 Task: Delete the 'Conflicts' folder in Outlook to manage mailbox size.
Action: Mouse moved to (33, 21)
Screenshot: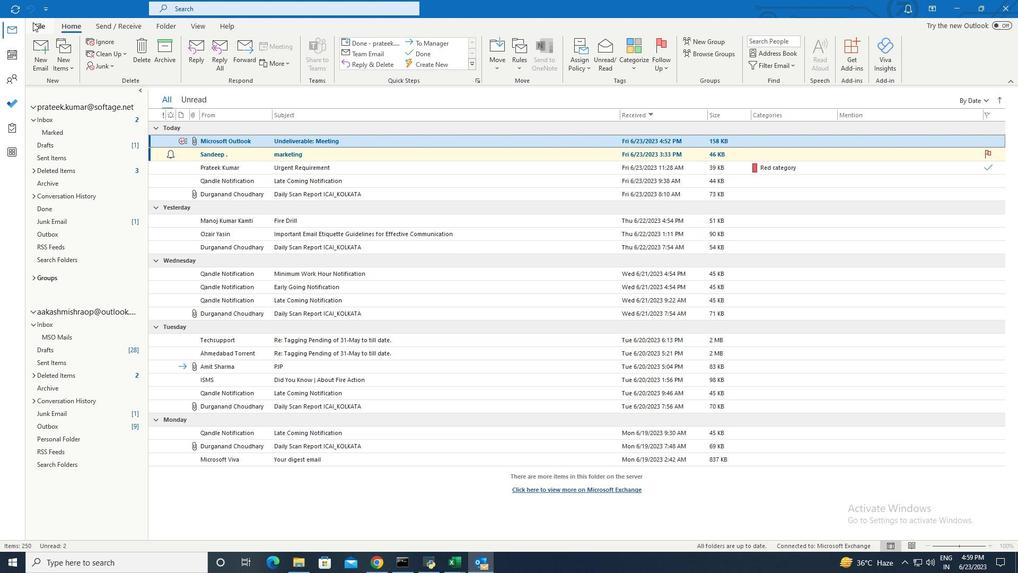 
Action: Mouse pressed left at (33, 21)
Screenshot: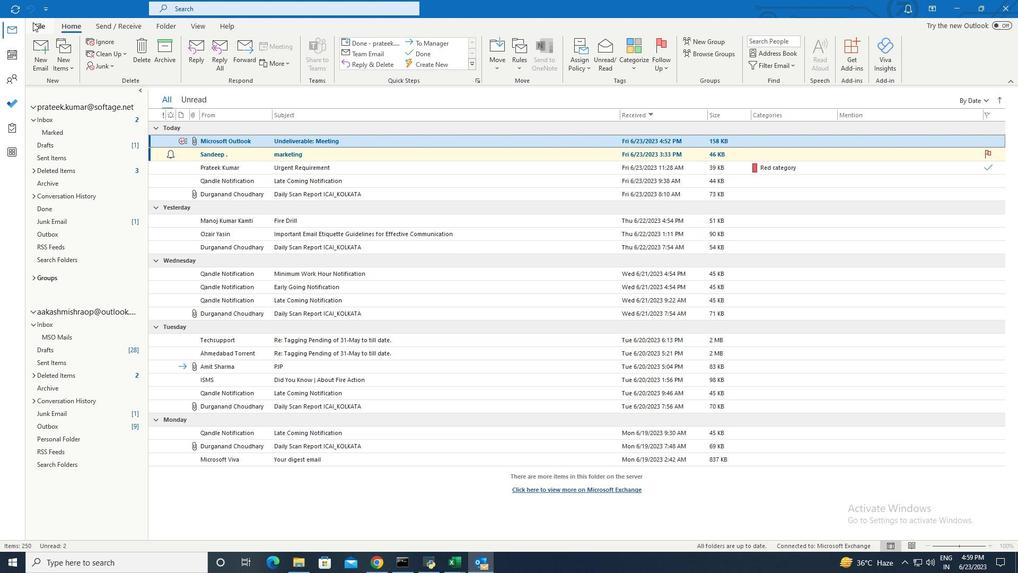 
Action: Mouse moved to (36, 58)
Screenshot: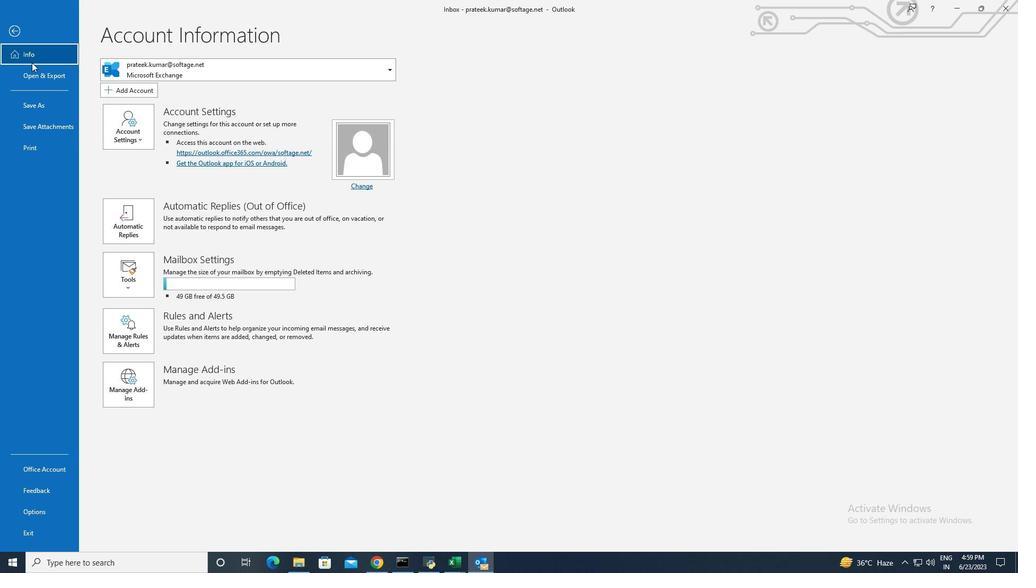 
Action: Mouse pressed left at (36, 58)
Screenshot: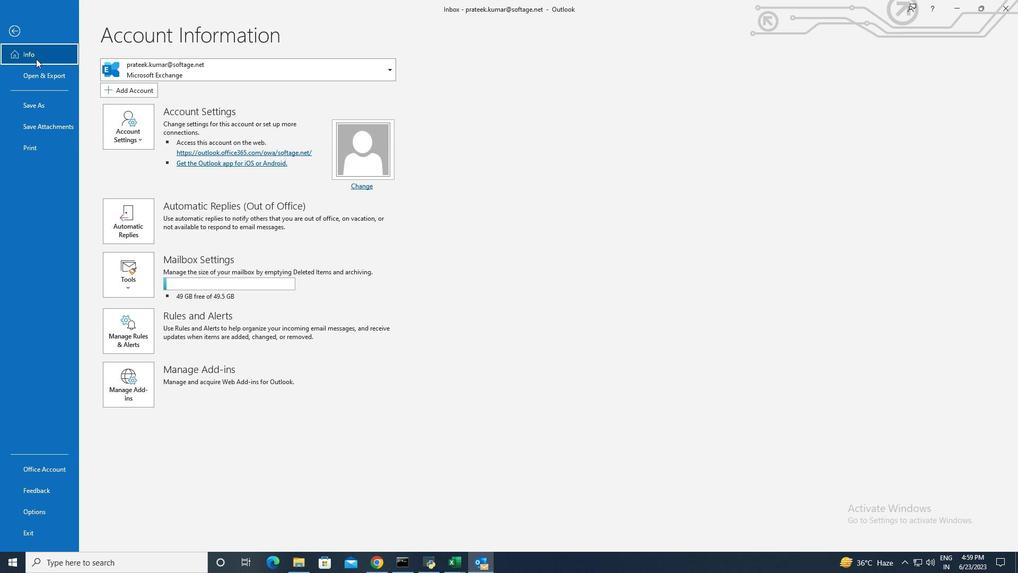 
Action: Mouse moved to (126, 273)
Screenshot: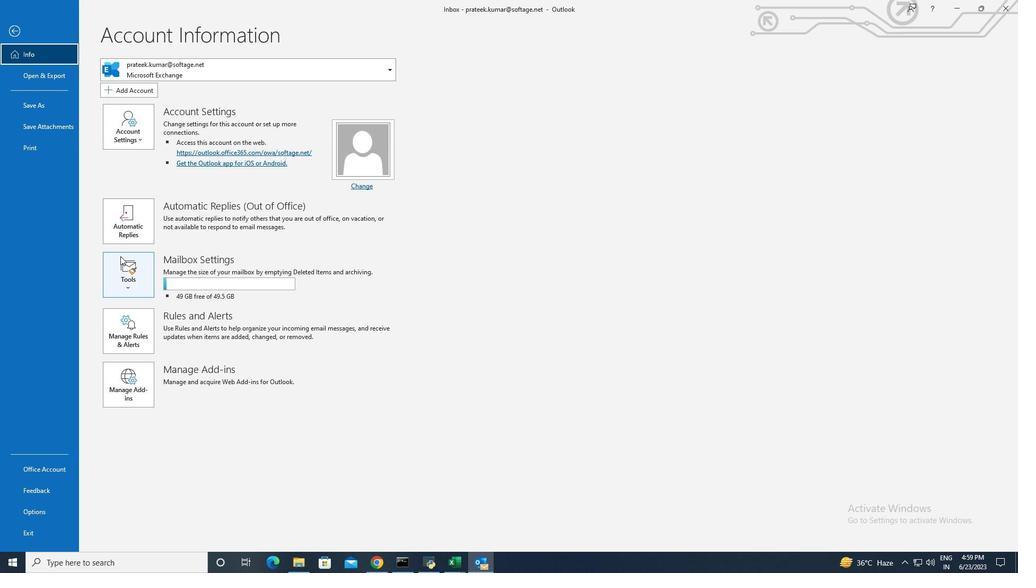 
Action: Mouse pressed left at (126, 273)
Screenshot: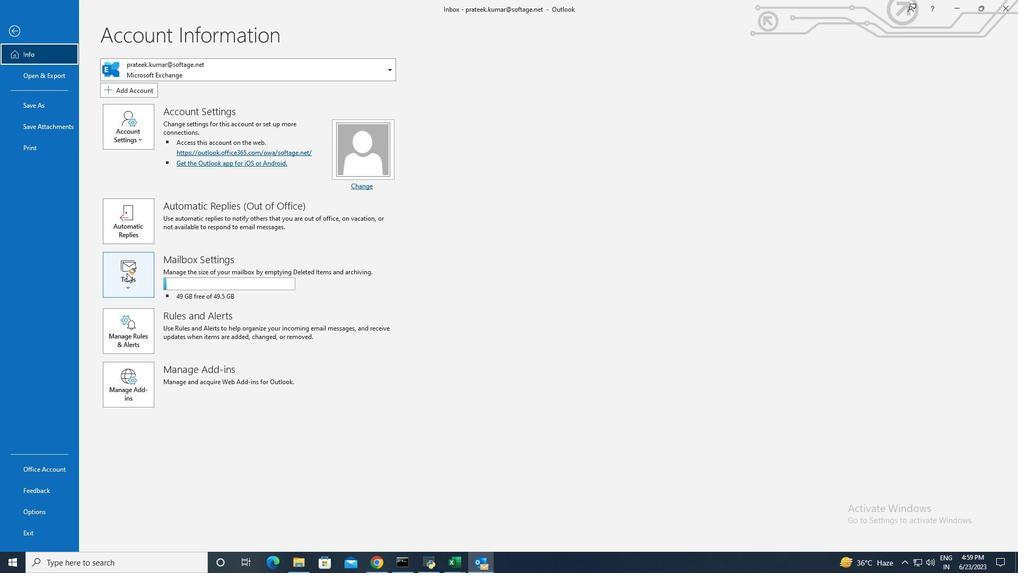 
Action: Mouse moved to (142, 315)
Screenshot: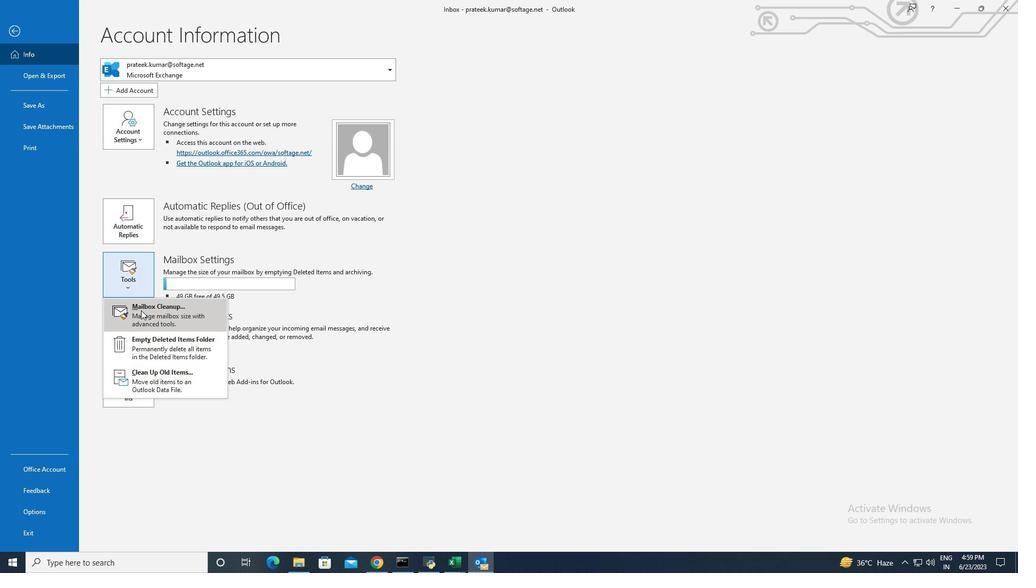 
Action: Mouse pressed left at (142, 315)
Screenshot: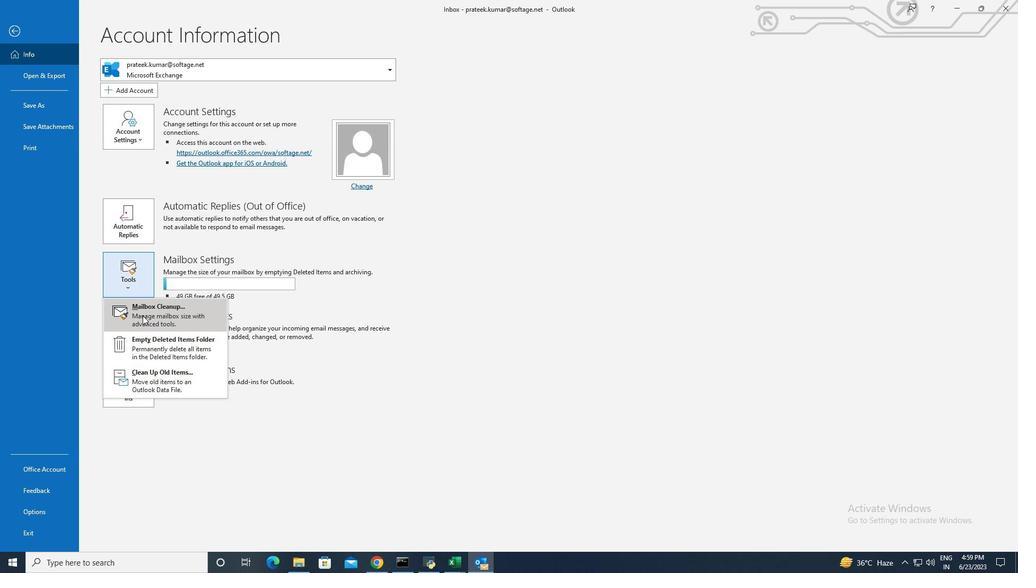 
Action: Mouse moved to (577, 340)
Screenshot: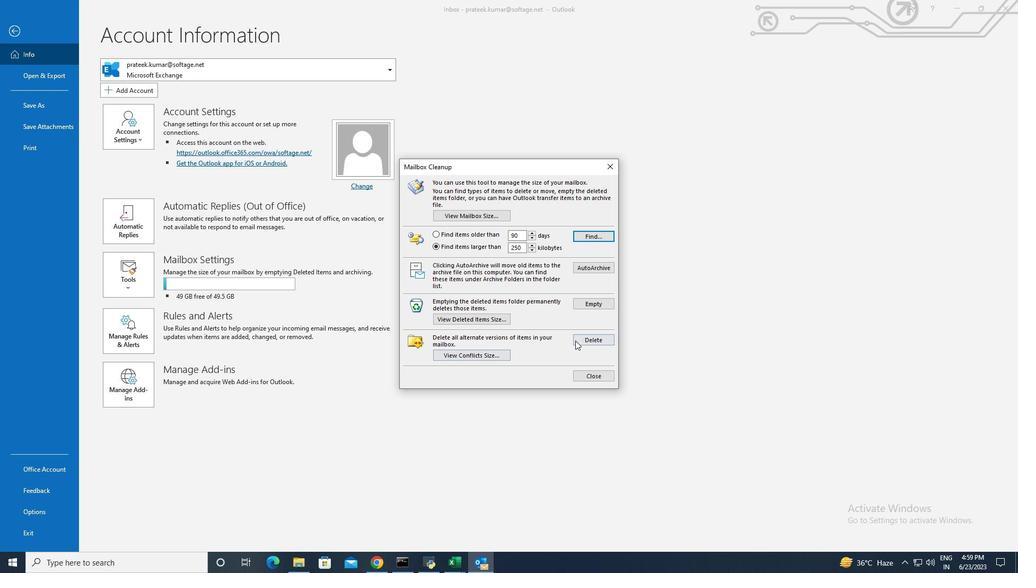 
Action: Mouse pressed left at (577, 340)
Screenshot: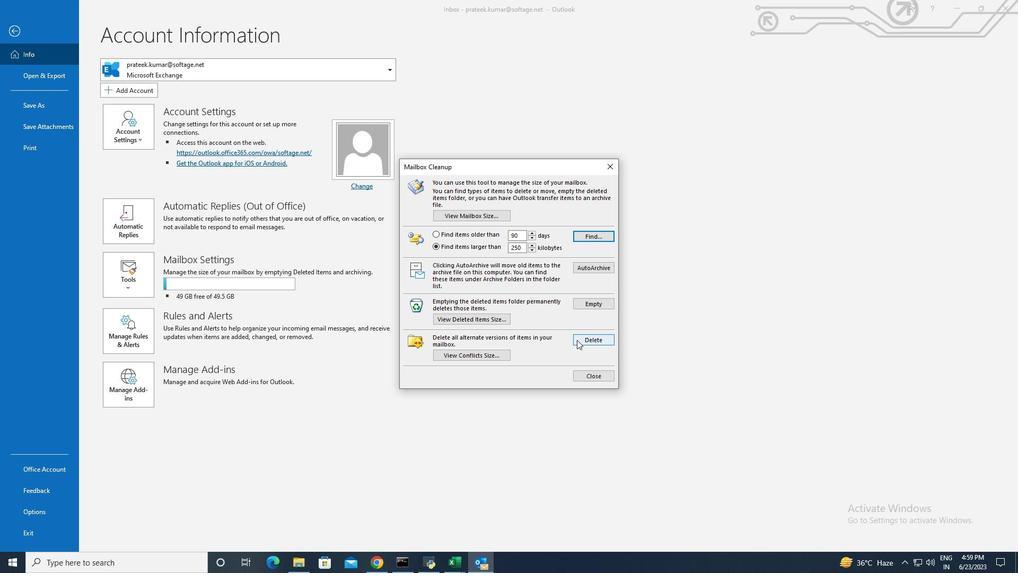 
Action: Mouse moved to (484, 307)
Screenshot: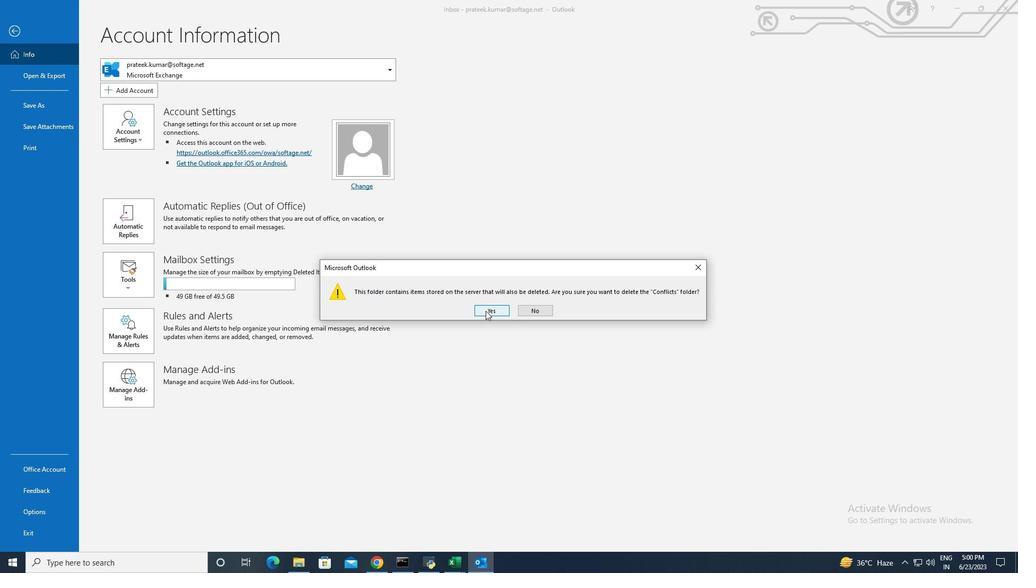 
Action: Mouse pressed left at (484, 307)
Screenshot: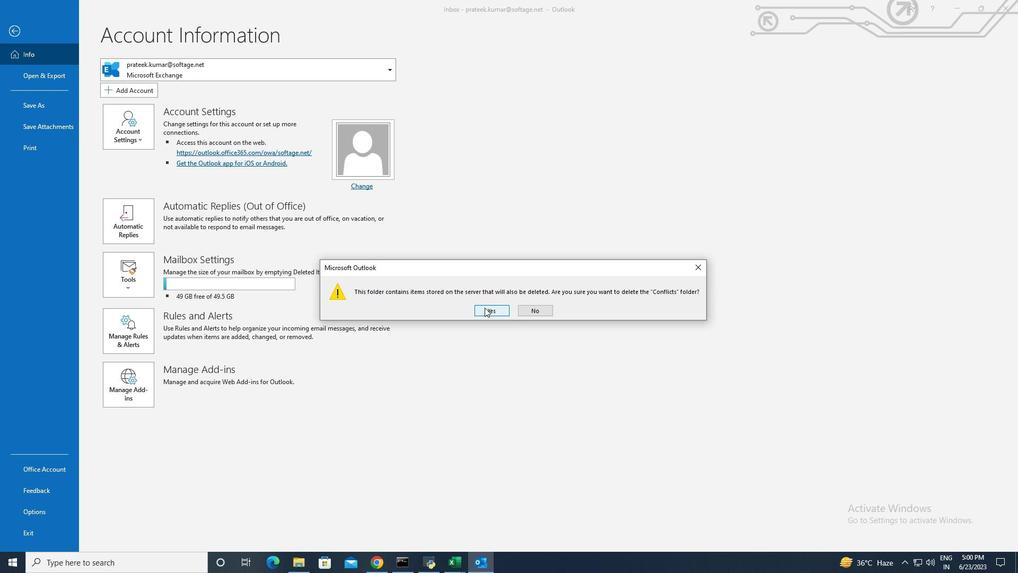 
